 Task: Sort the products in the category "More Meals & Sides" by relevance.
Action: Mouse moved to (27, 148)
Screenshot: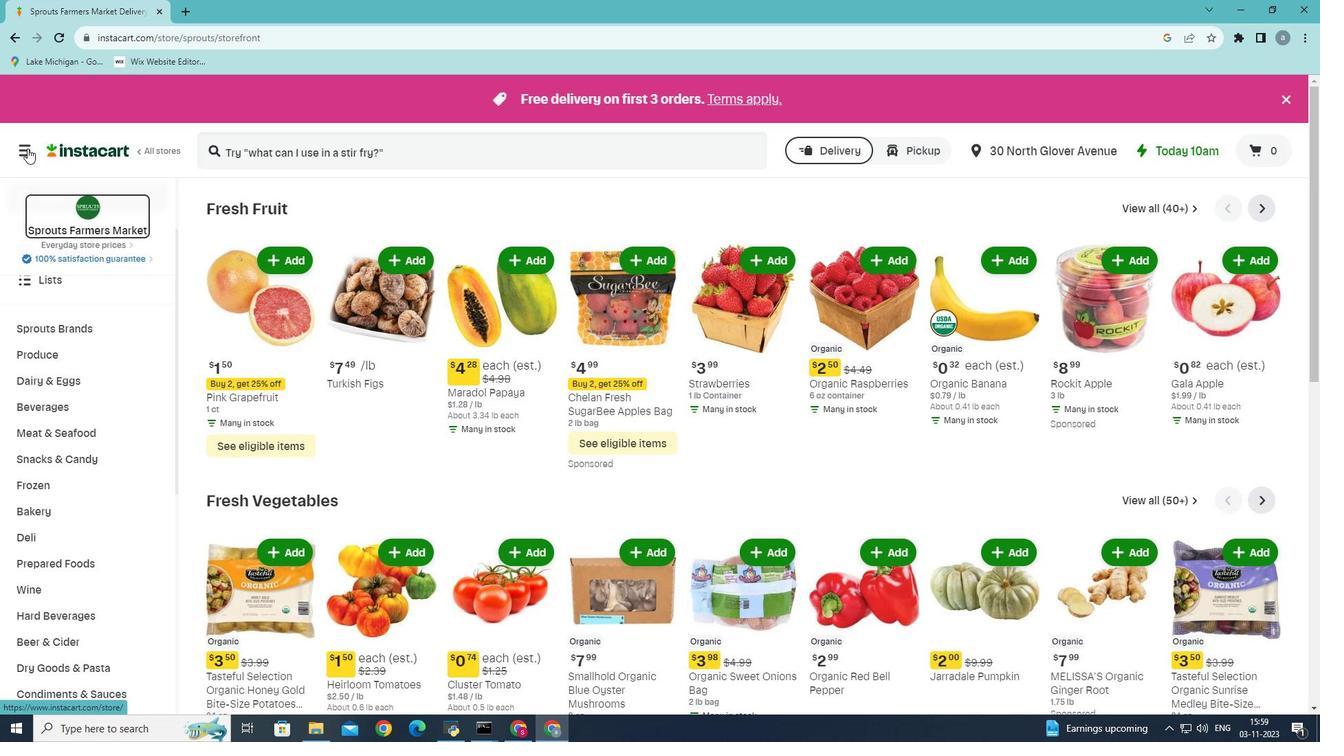 
Action: Mouse pressed left at (27, 148)
Screenshot: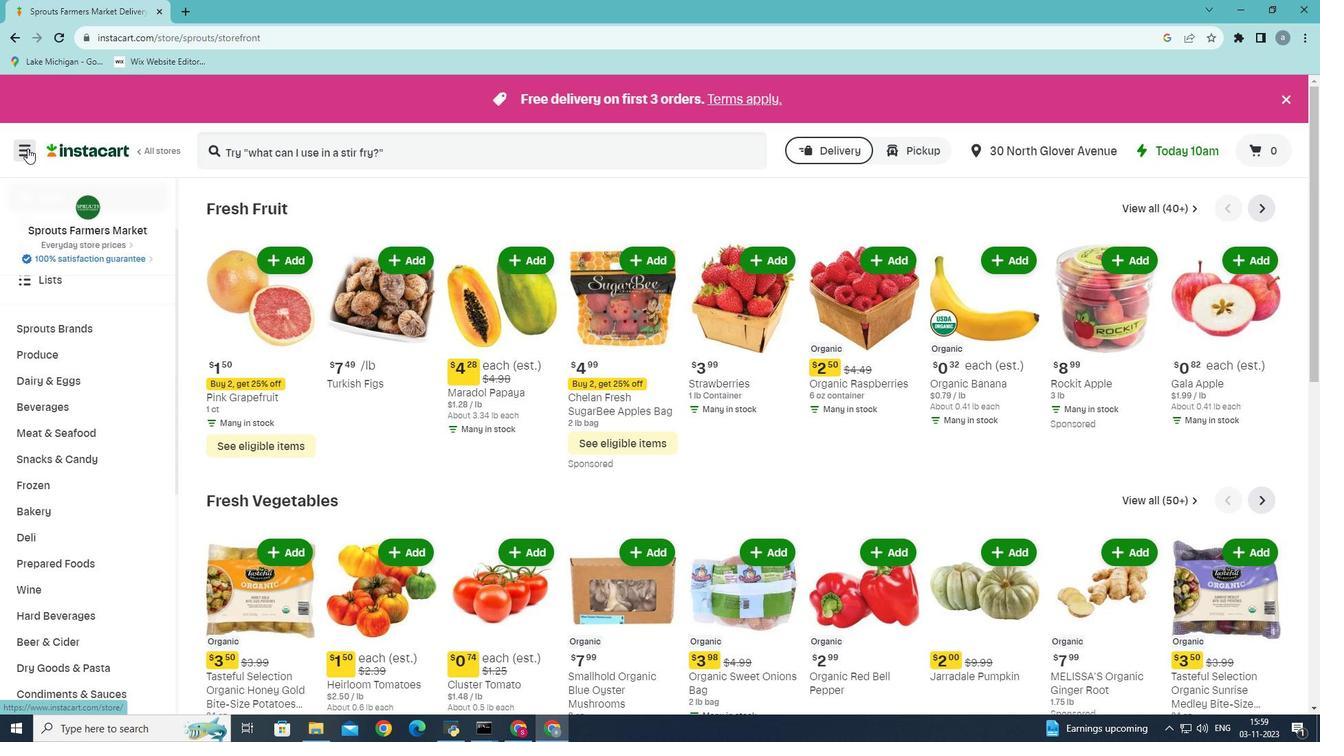 
Action: Mouse moved to (56, 380)
Screenshot: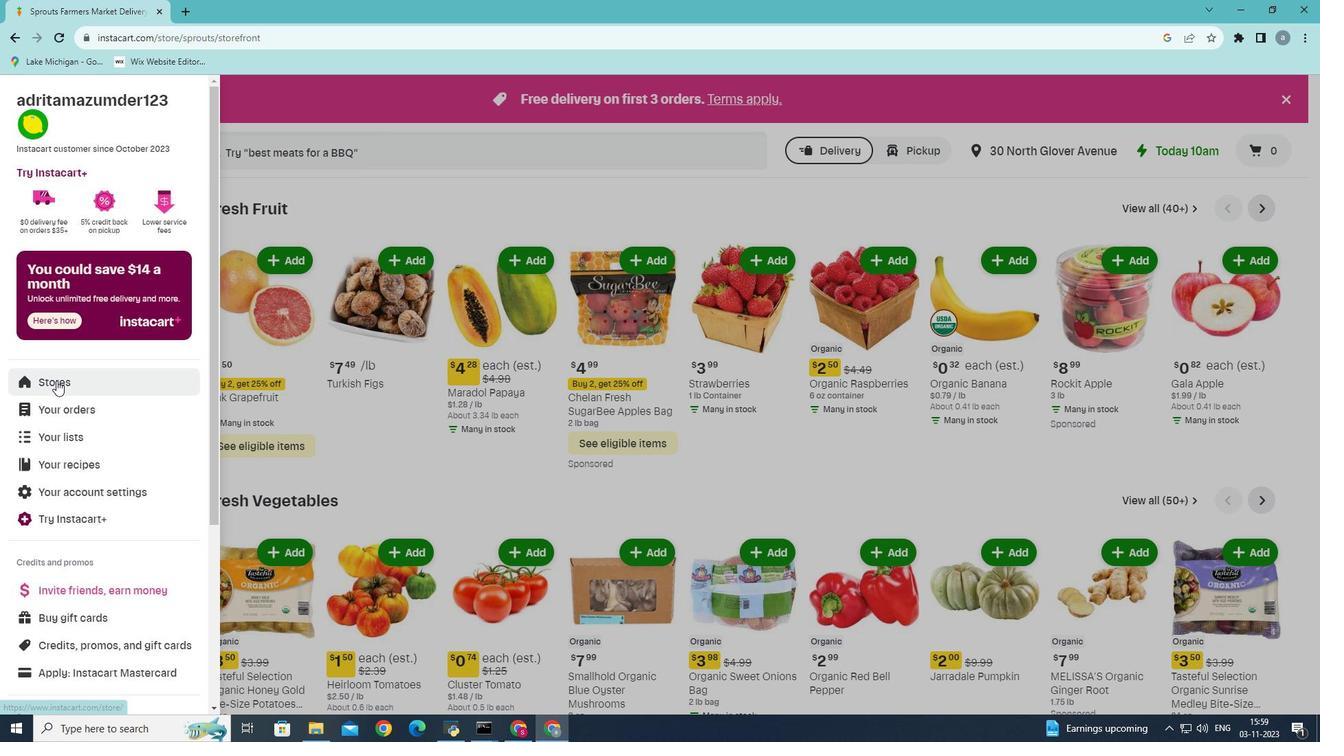 
Action: Mouse pressed left at (56, 380)
Screenshot: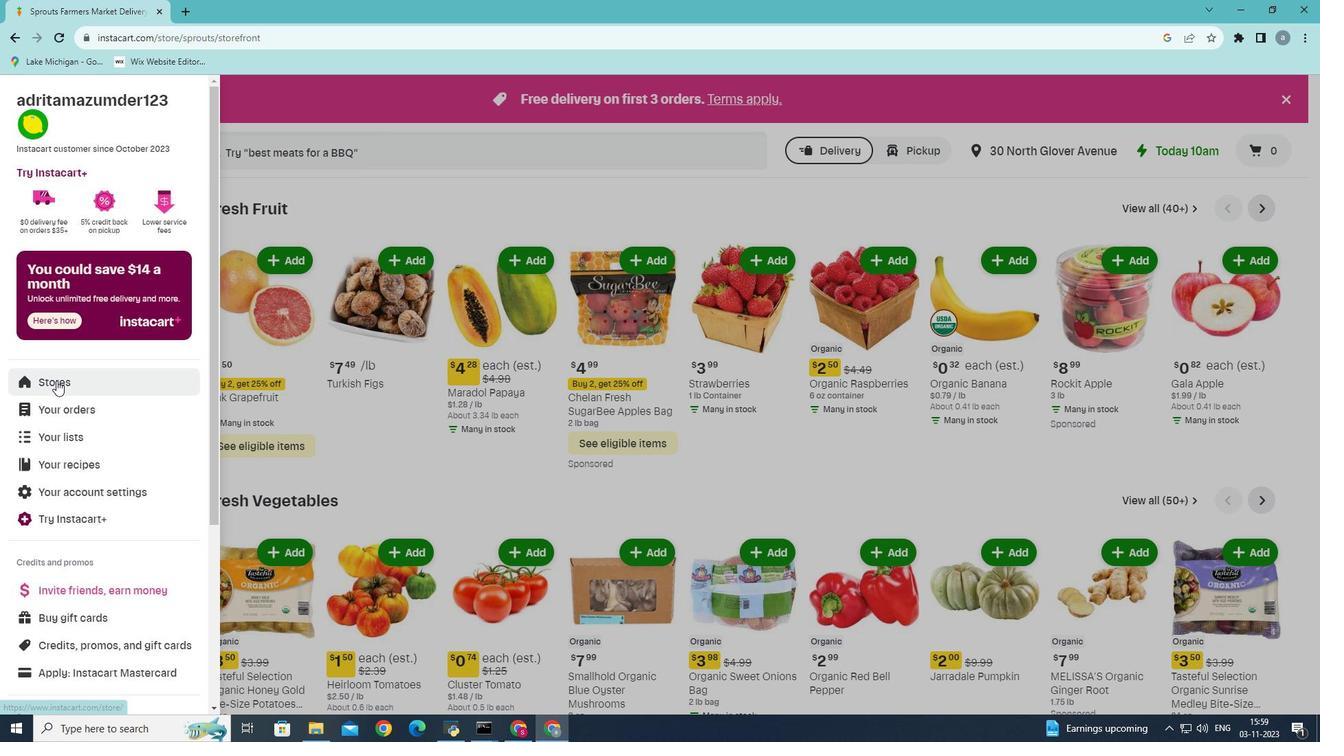 
Action: Mouse moved to (324, 161)
Screenshot: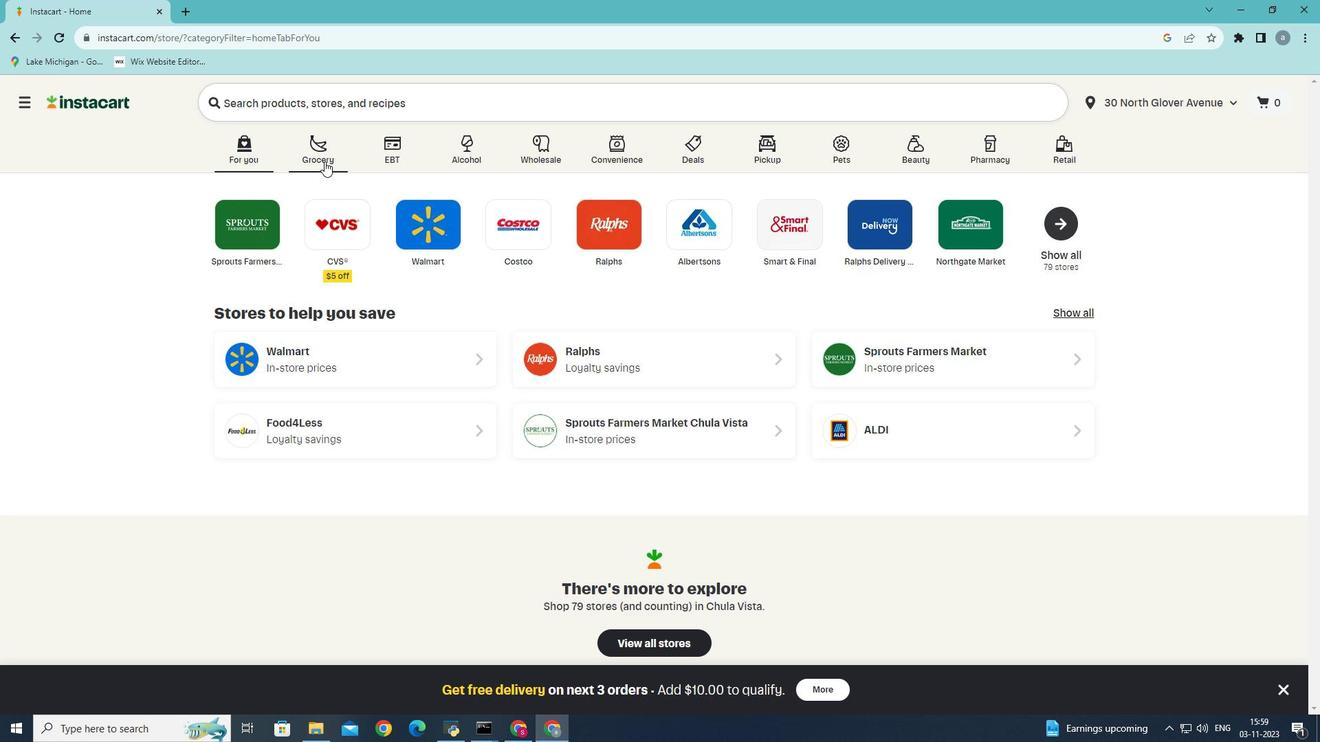 
Action: Mouse pressed left at (324, 161)
Screenshot: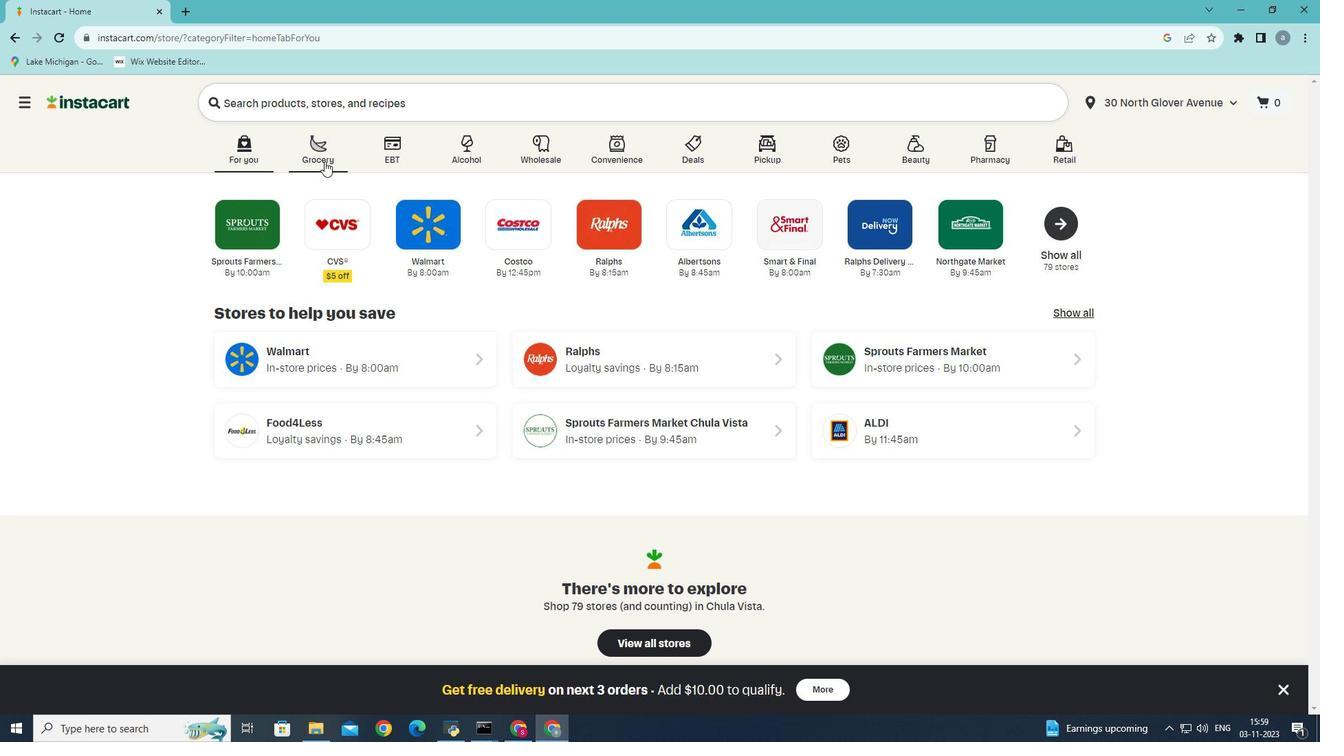 
Action: Mouse moved to (322, 427)
Screenshot: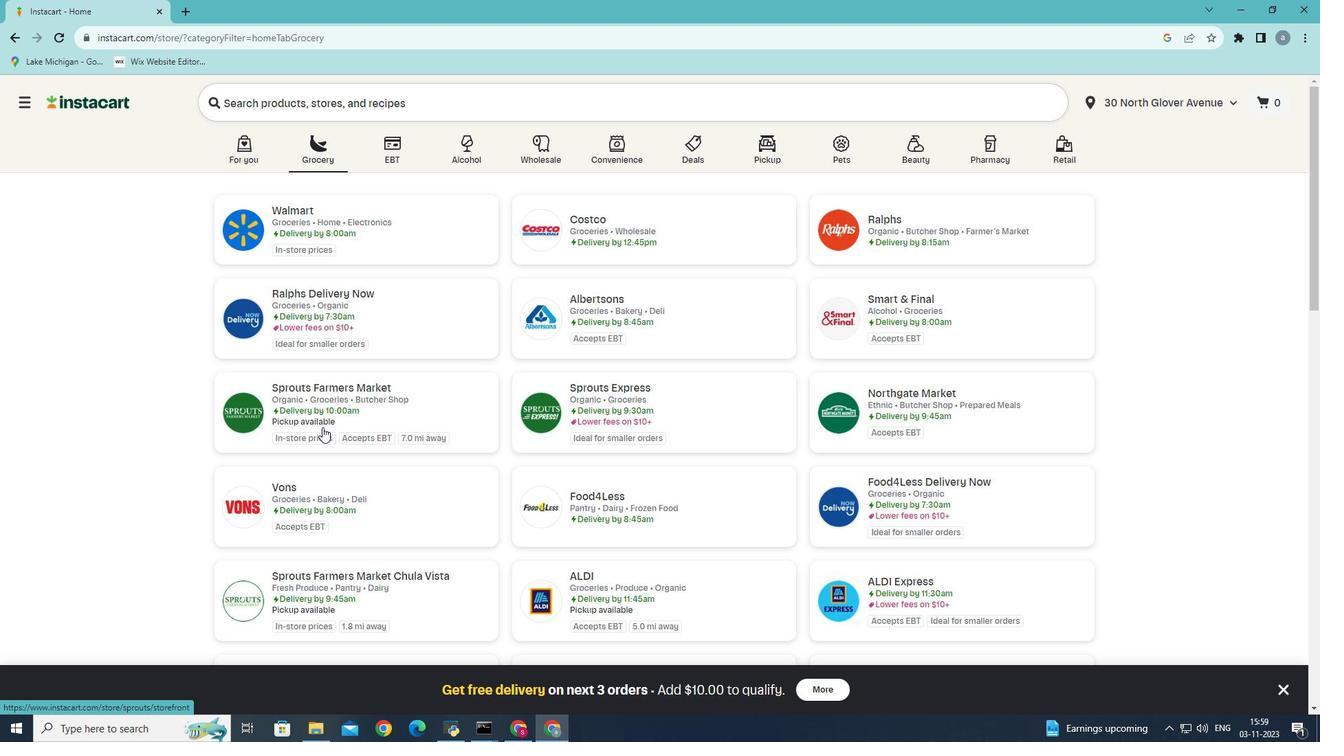 
Action: Mouse pressed left at (322, 427)
Screenshot: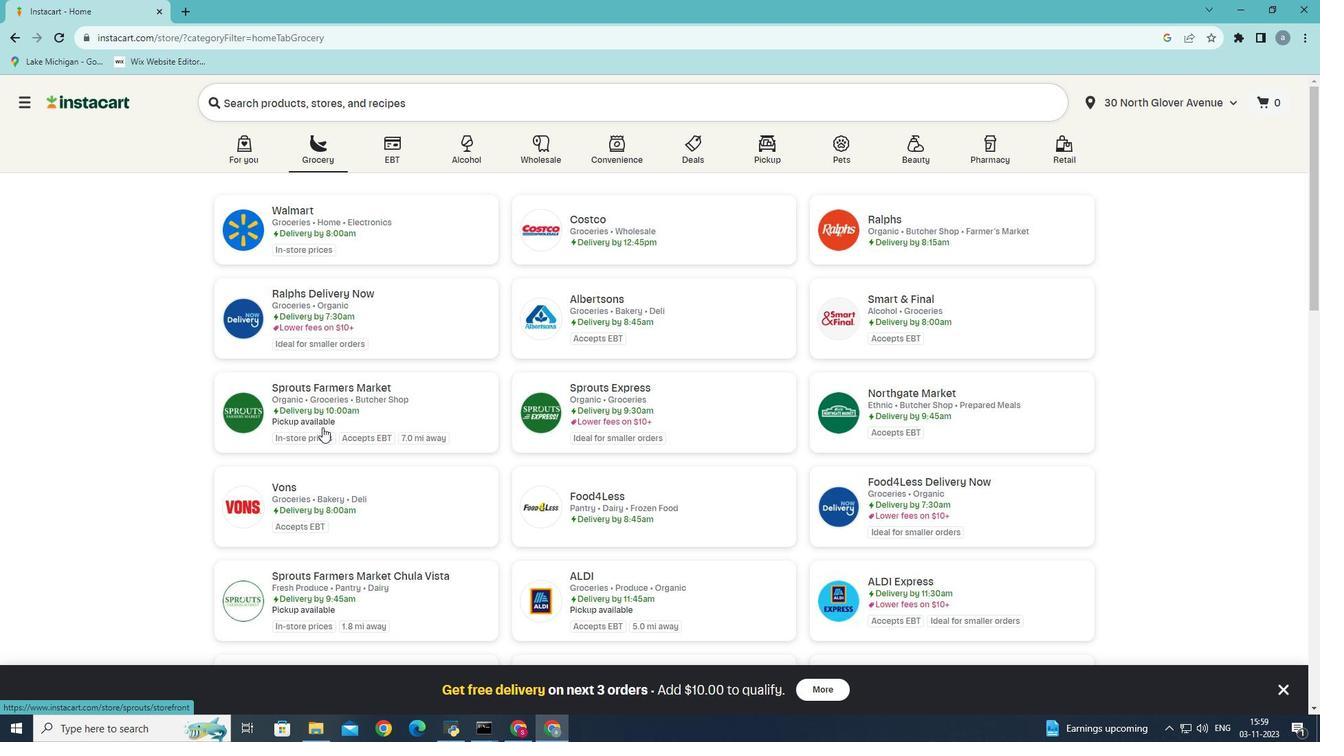 
Action: Mouse moved to (44, 611)
Screenshot: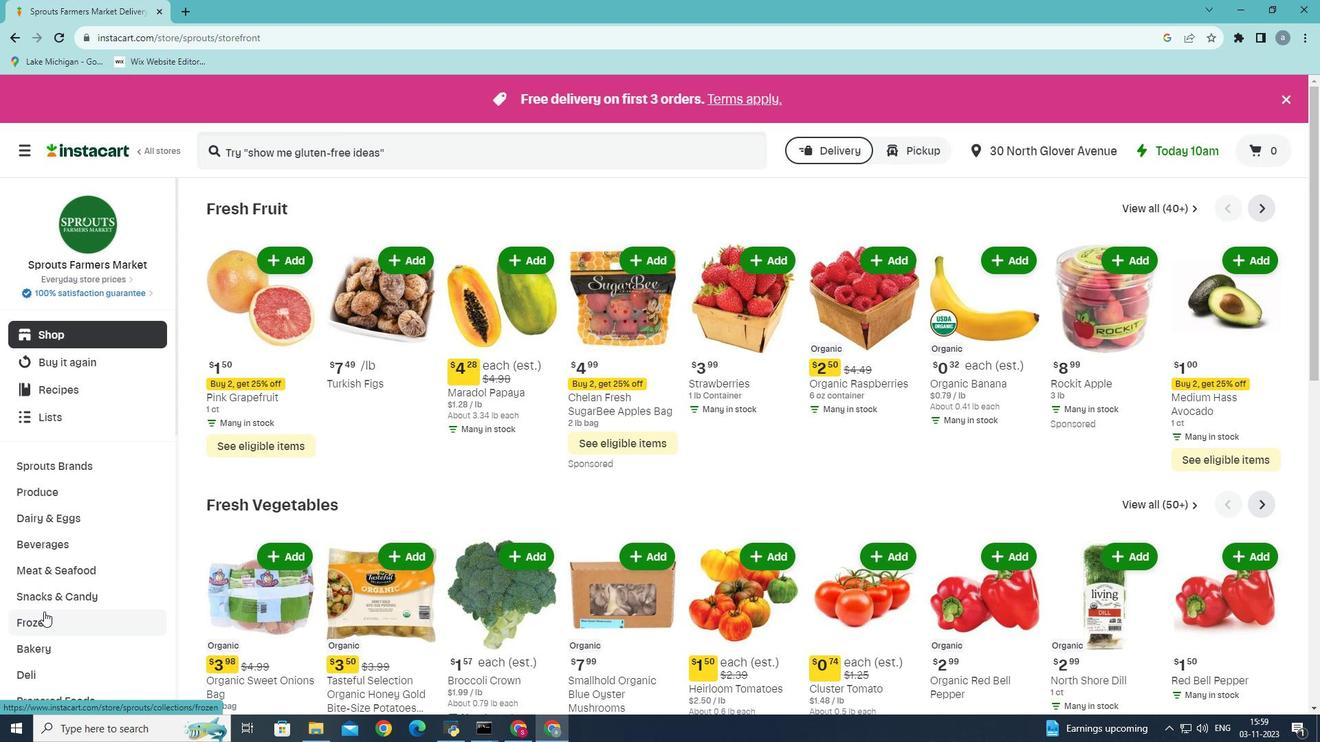 
Action: Mouse scrolled (44, 611) with delta (0, 0)
Screenshot: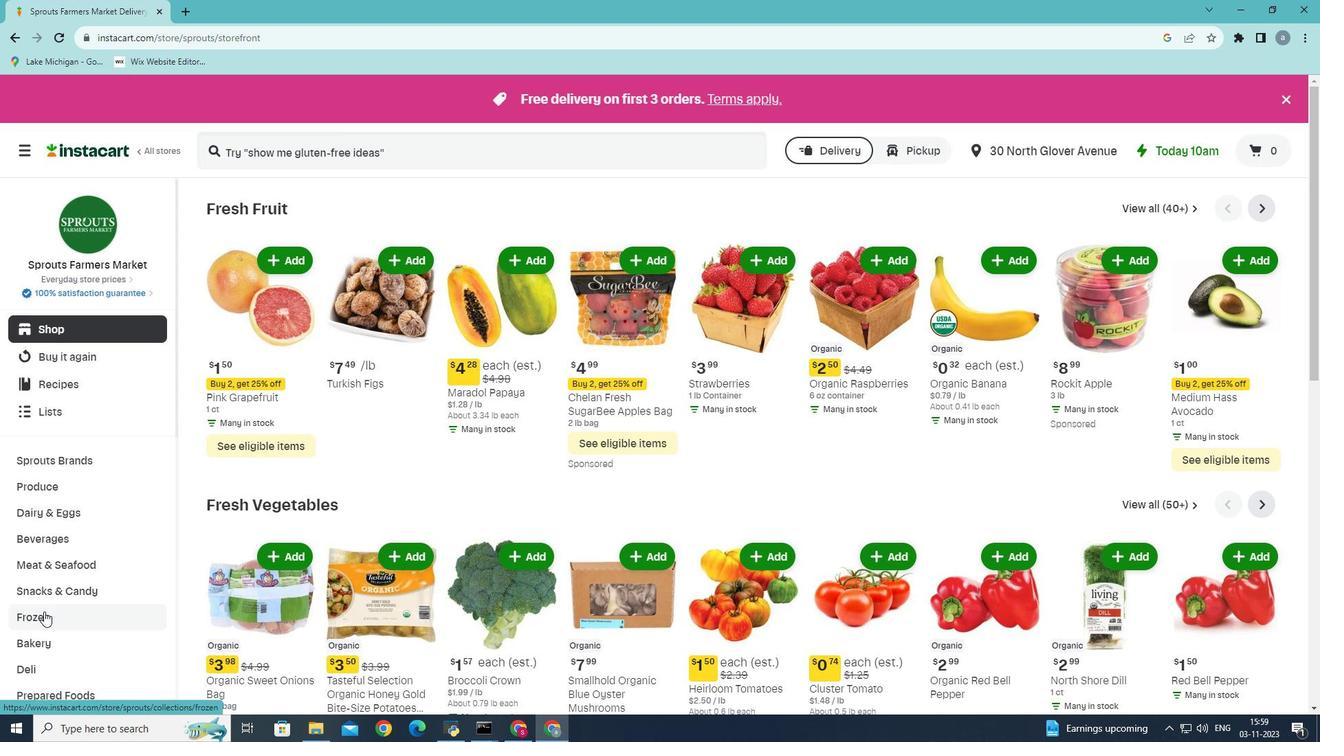 
Action: Mouse scrolled (44, 611) with delta (0, 0)
Screenshot: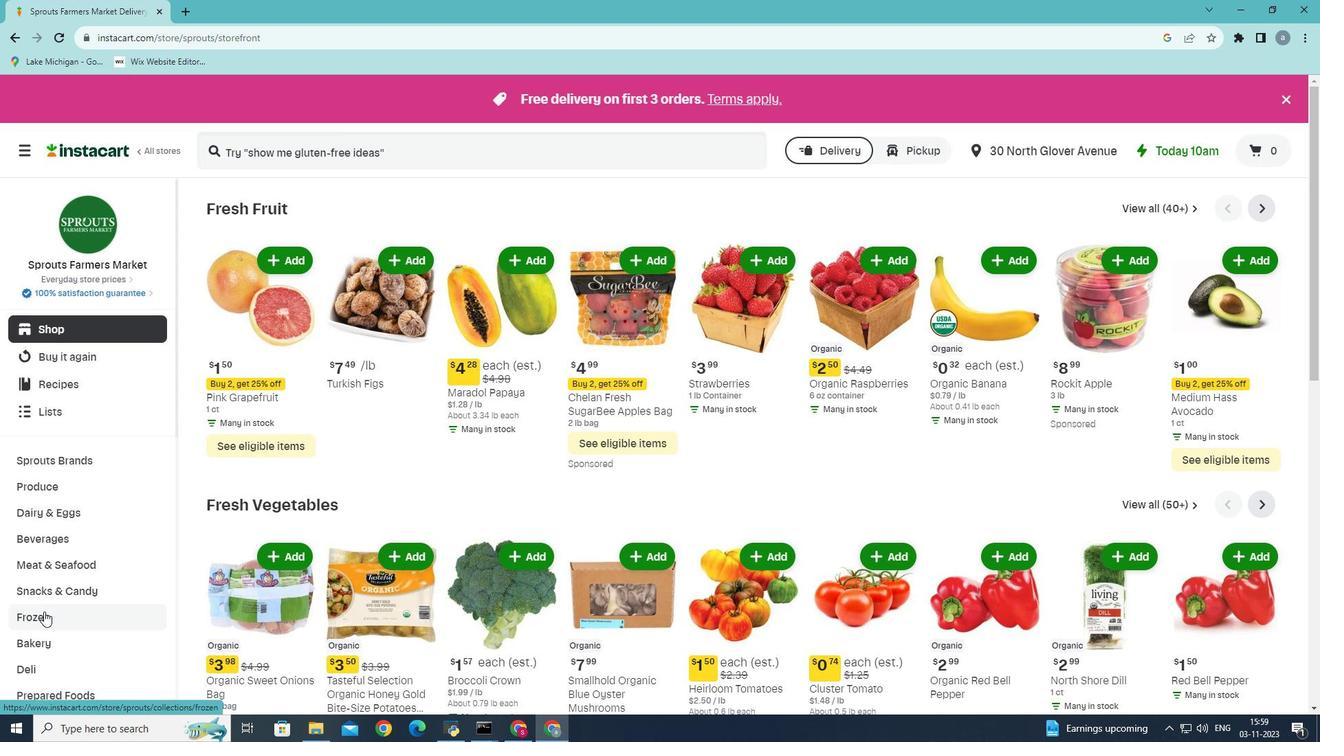 
Action: Mouse moved to (51, 564)
Screenshot: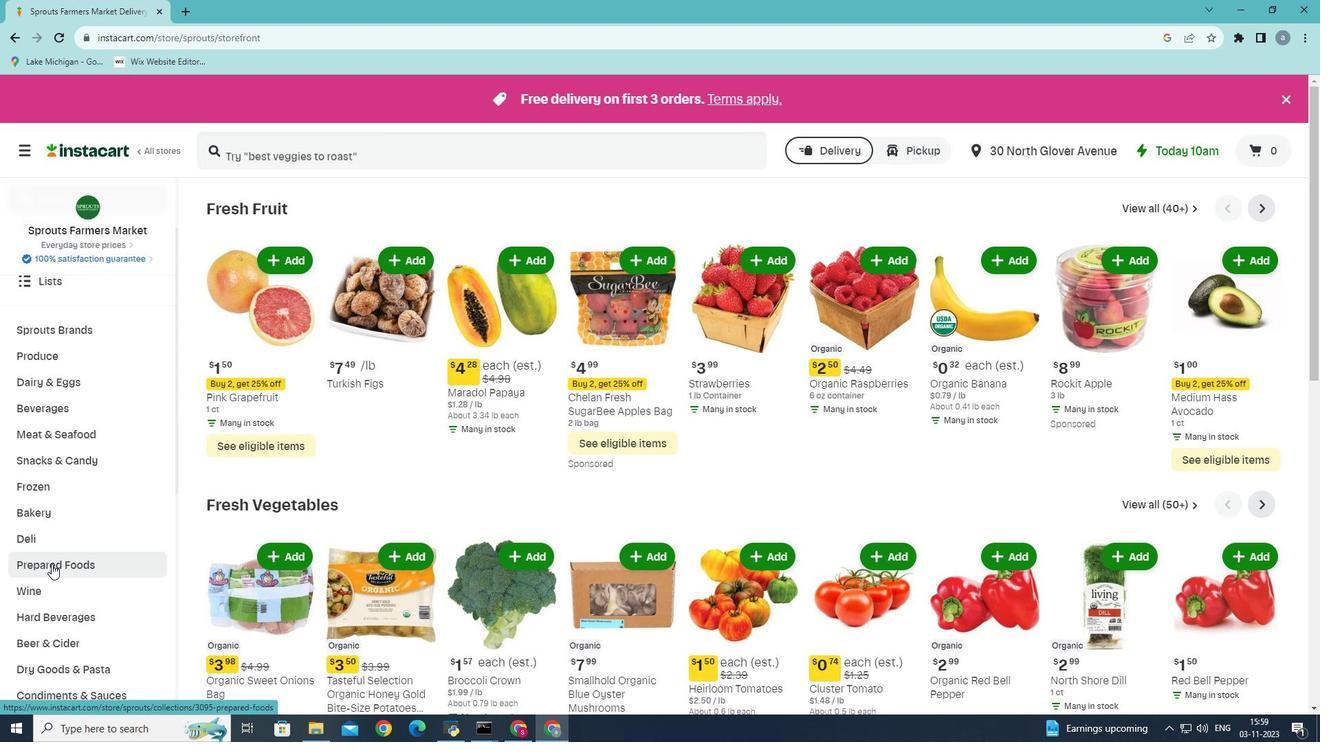 
Action: Mouse pressed left at (51, 564)
Screenshot: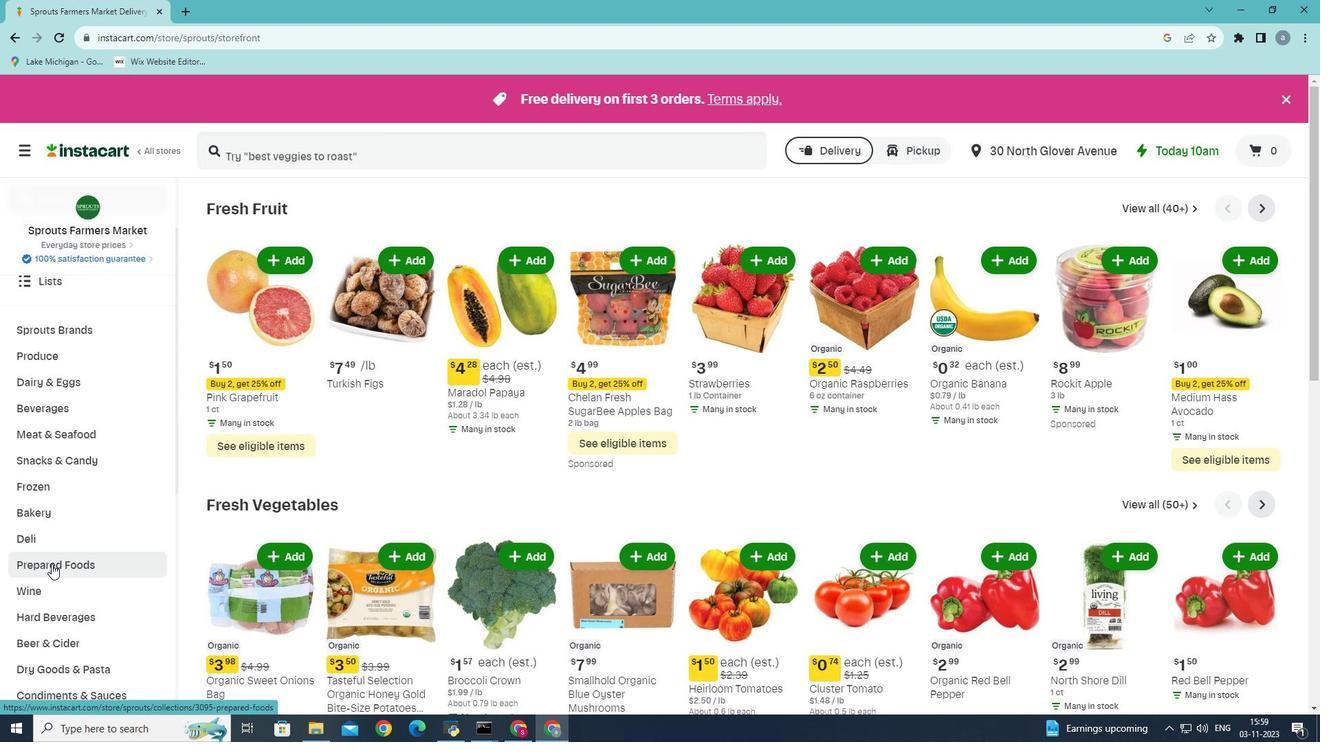 
Action: Mouse moved to (495, 240)
Screenshot: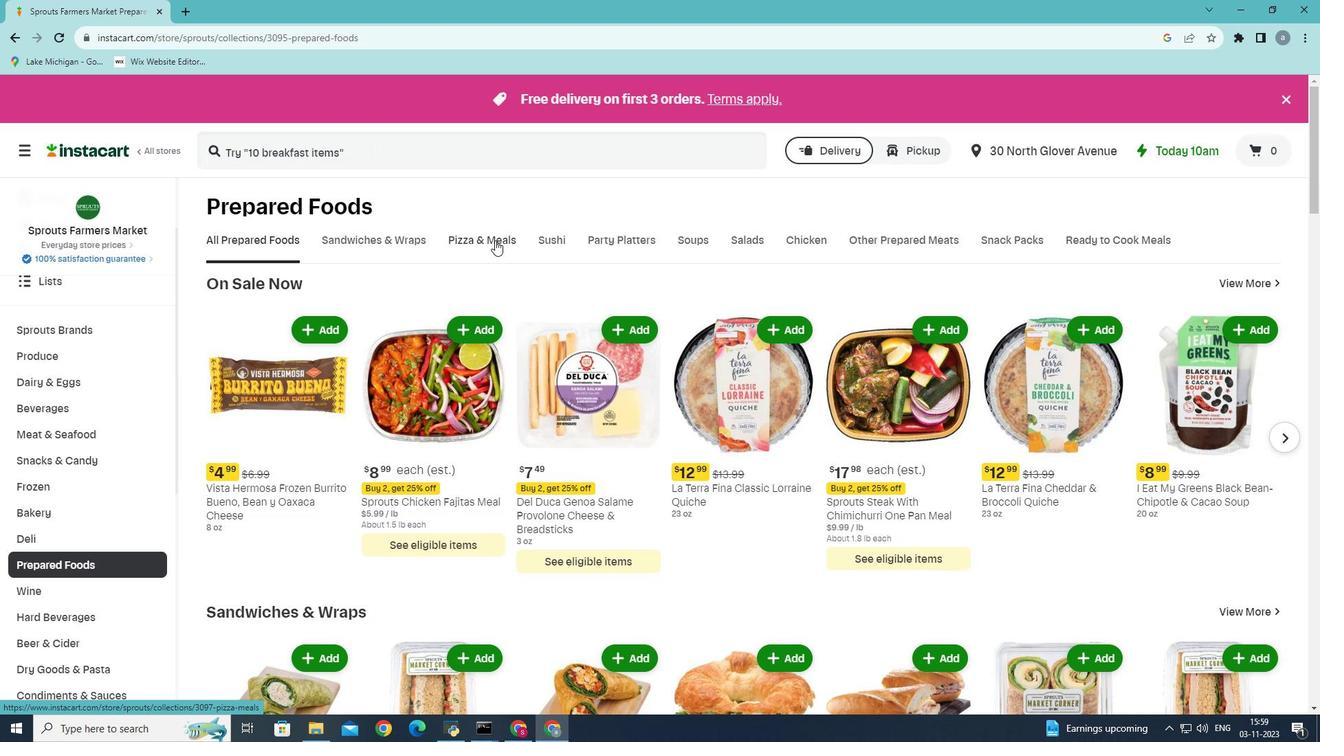 
Action: Mouse pressed left at (495, 240)
Screenshot: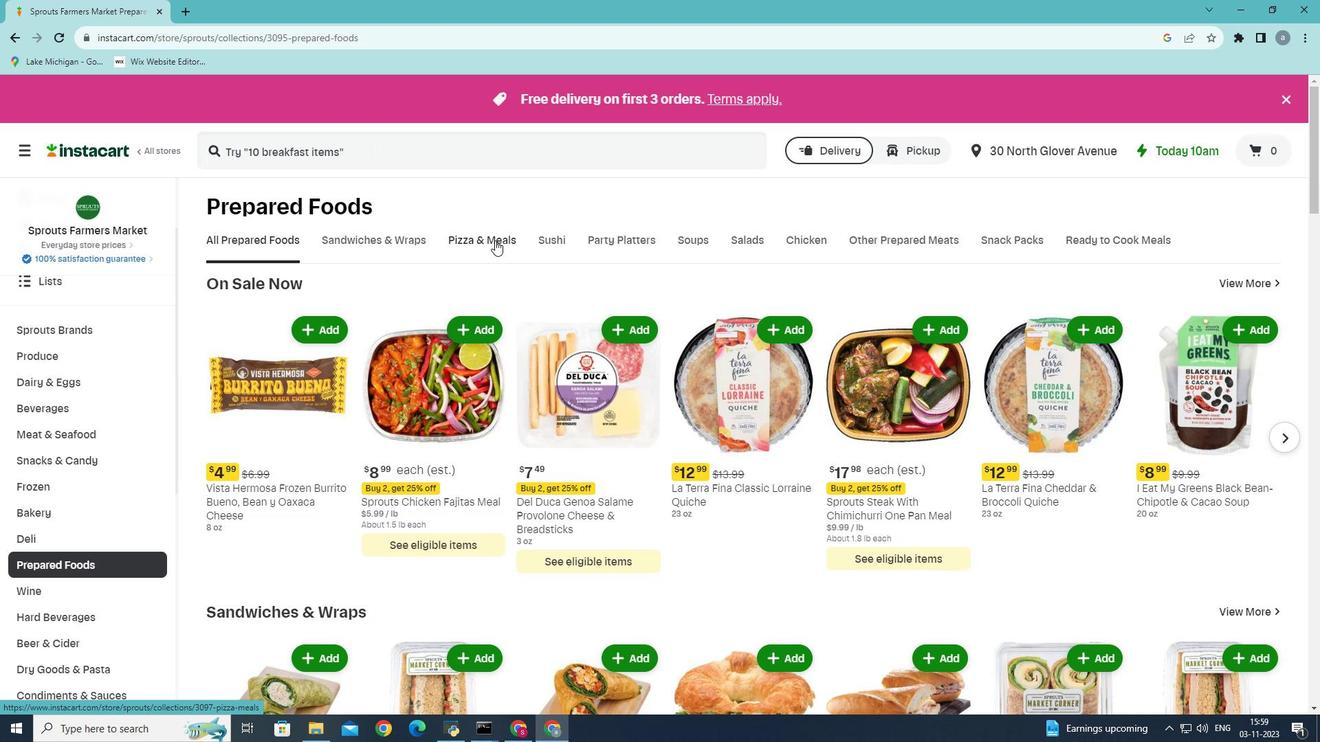 
Action: Mouse moved to (922, 292)
Screenshot: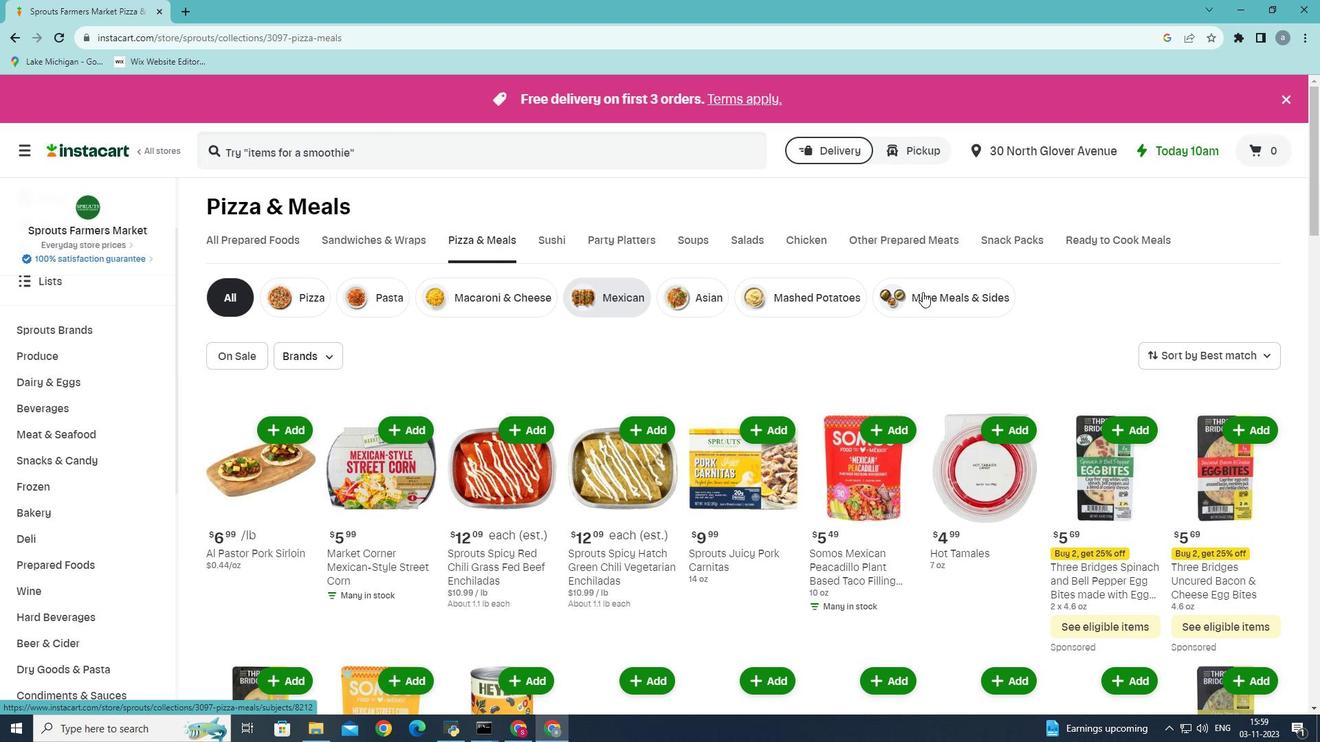 
Action: Mouse pressed left at (922, 292)
Screenshot: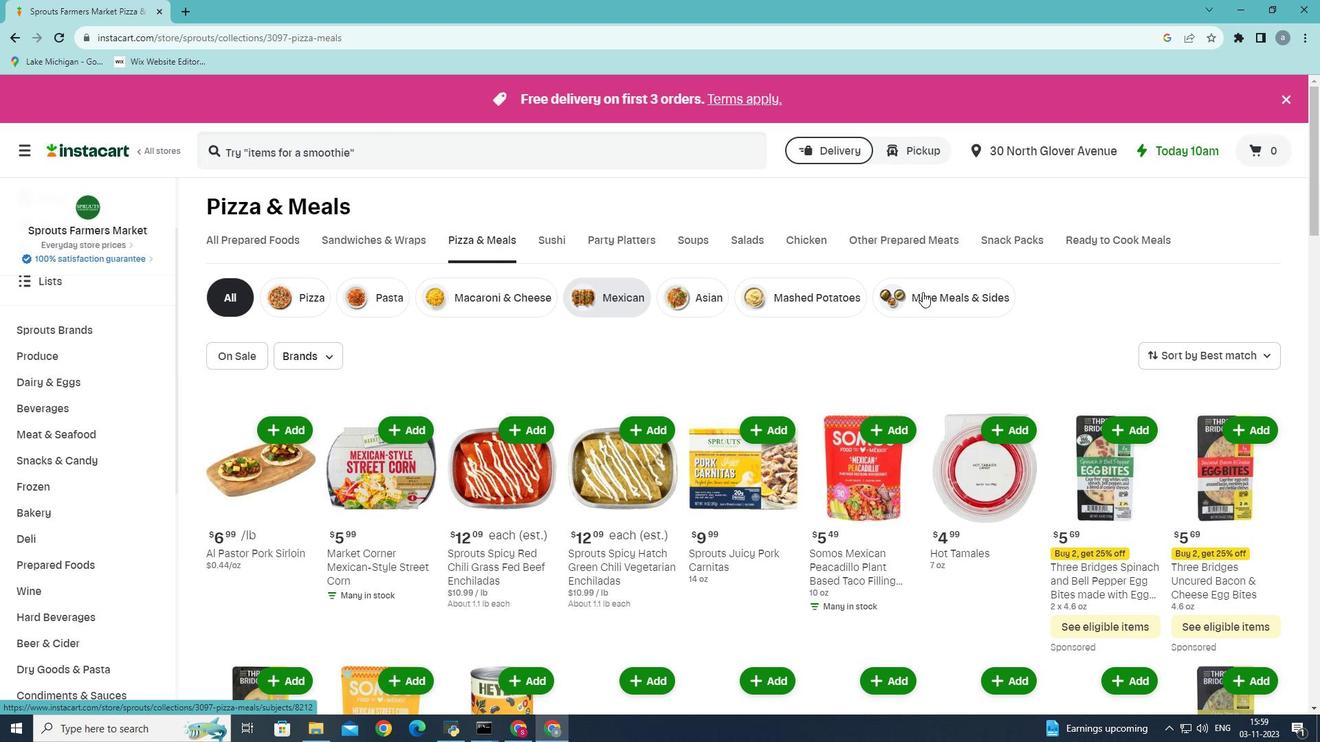
Action: Mouse moved to (1275, 356)
Screenshot: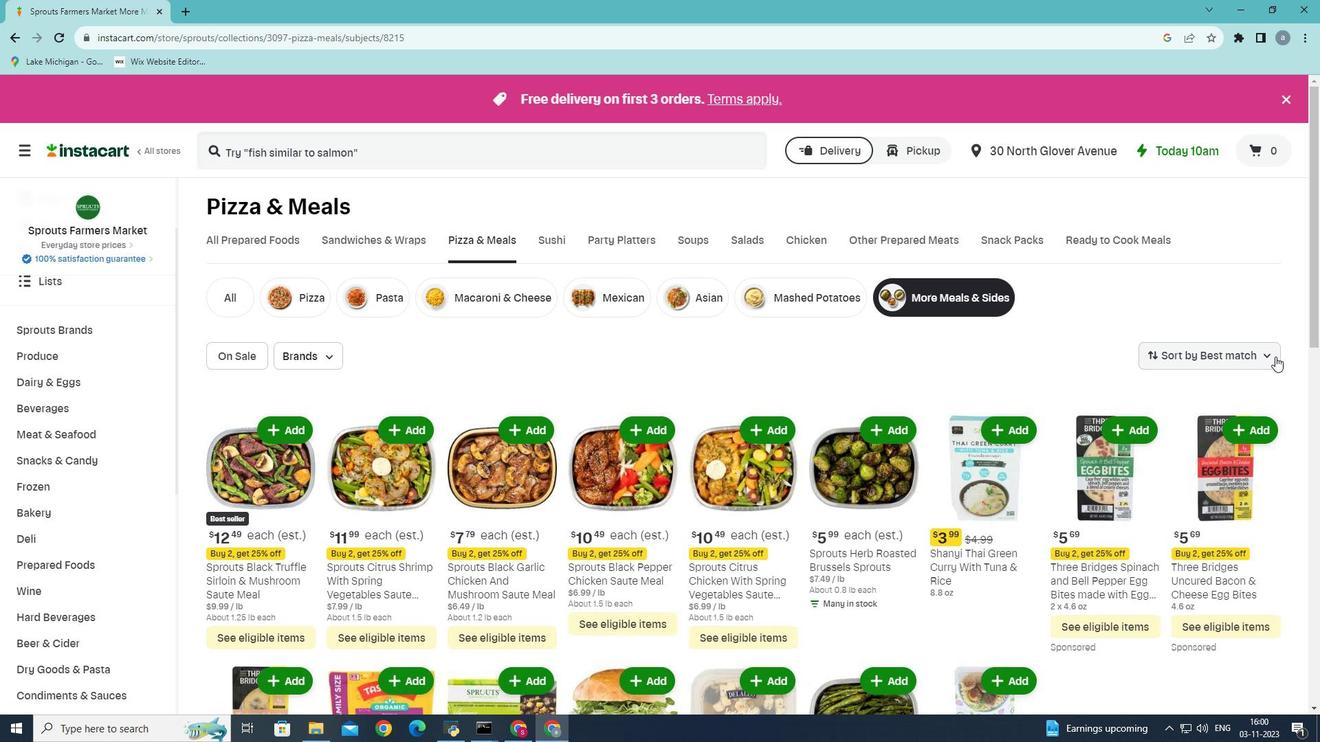 
Action: Mouse pressed left at (1275, 356)
Screenshot: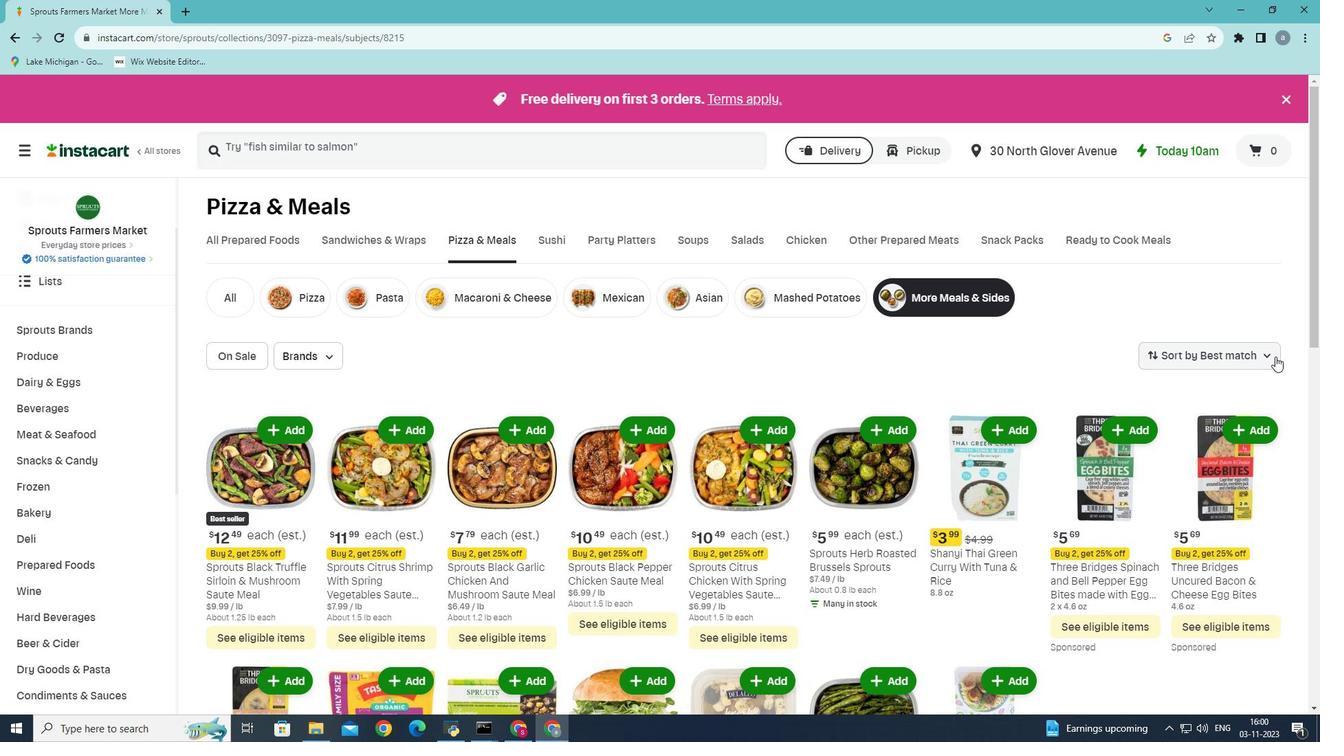 
Action: Mouse moved to (1208, 560)
Screenshot: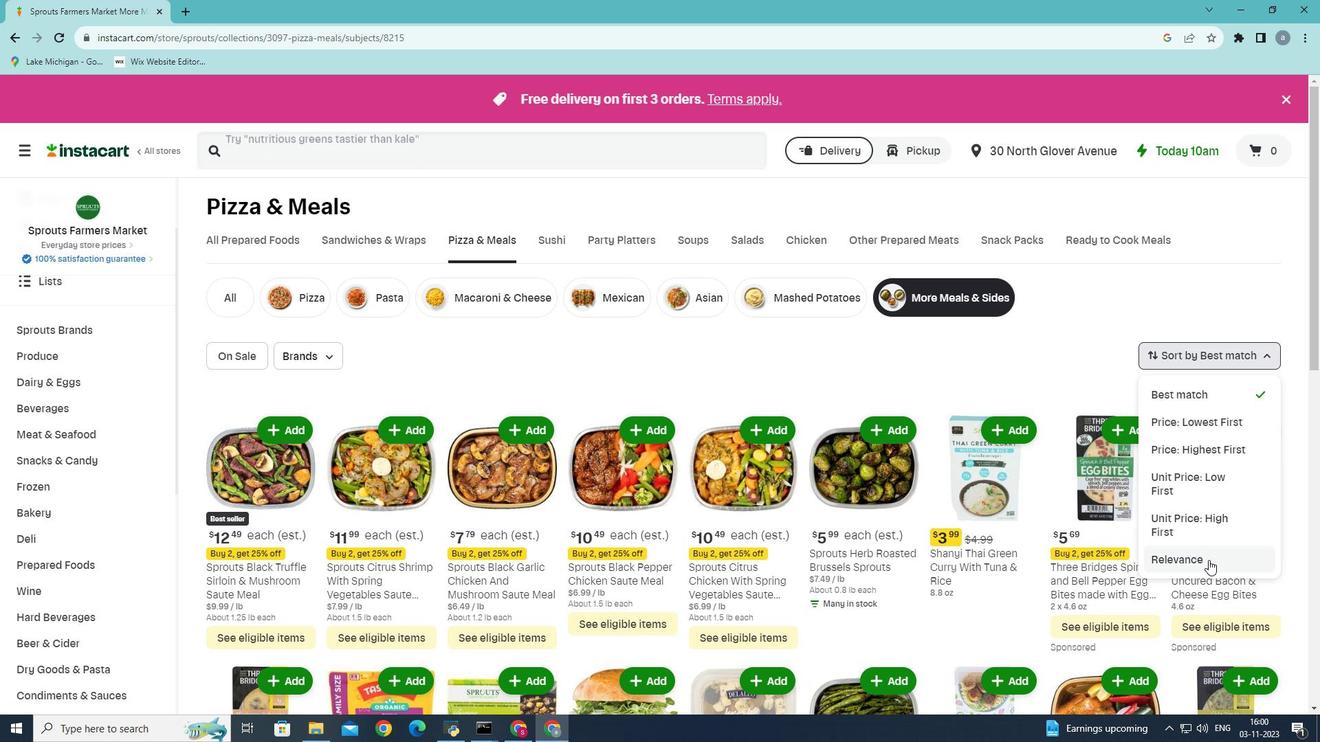 
Action: Mouse pressed left at (1208, 560)
Screenshot: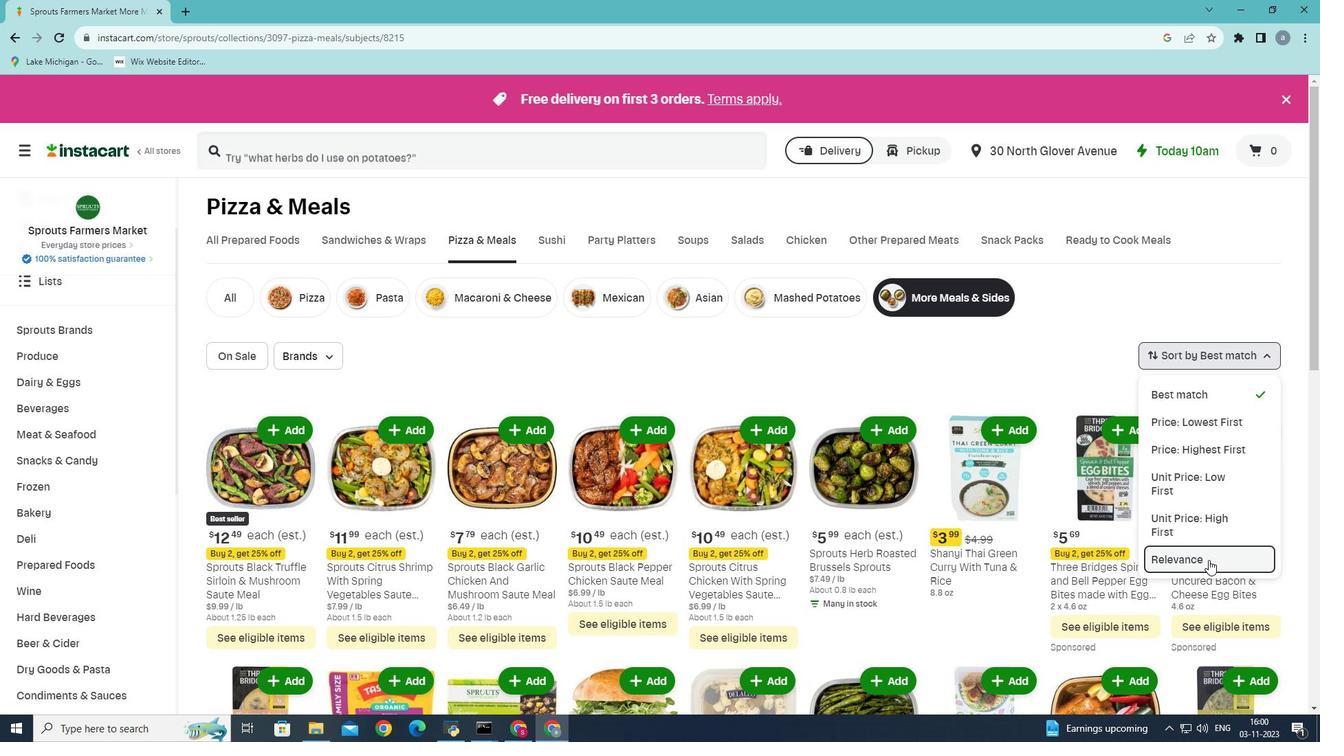 
Action: Mouse moved to (1179, 547)
Screenshot: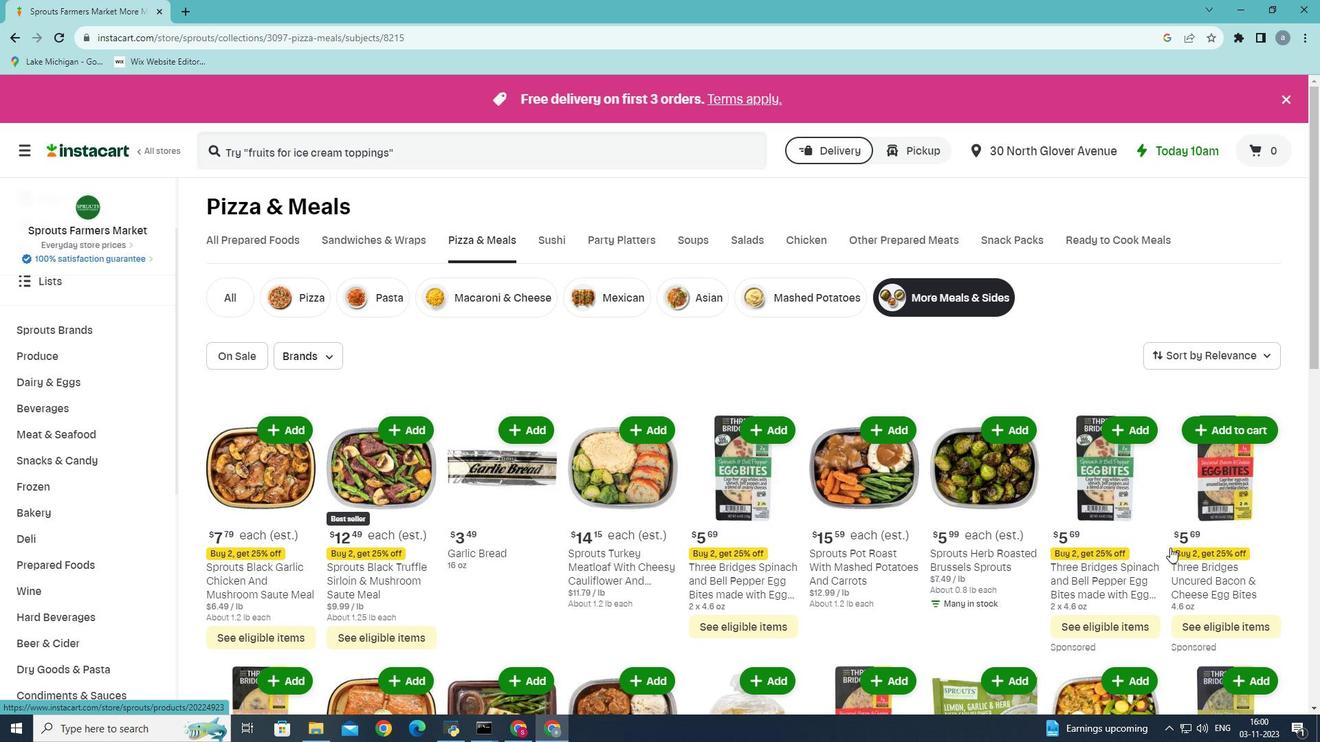 
